 Task: Log work in the project TrackForge for the issue 'Add support for real-time multiplayer gaming' spent time as '5w 3d 23h 34m' and remaining time as '6w 3d 4h 58m' and add a flag. Now add the issue to the epic 'Web application firewall (WAF) implementation'.
Action: Mouse moved to (226, 58)
Screenshot: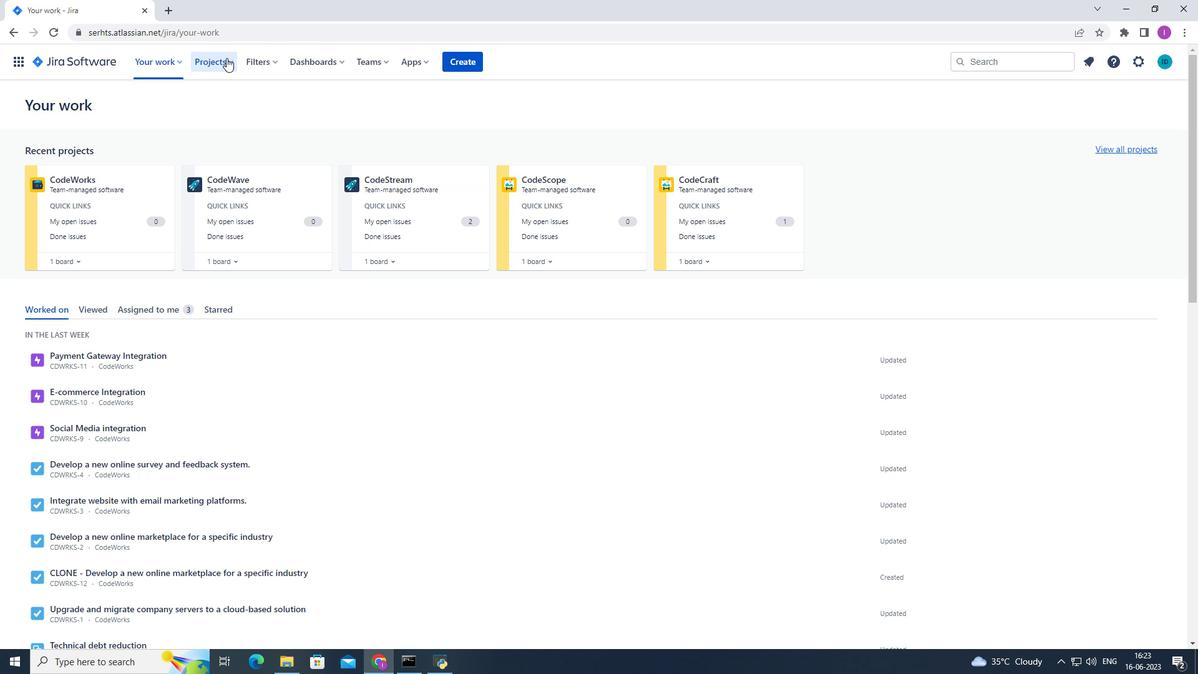 
Action: Mouse pressed left at (226, 58)
Screenshot: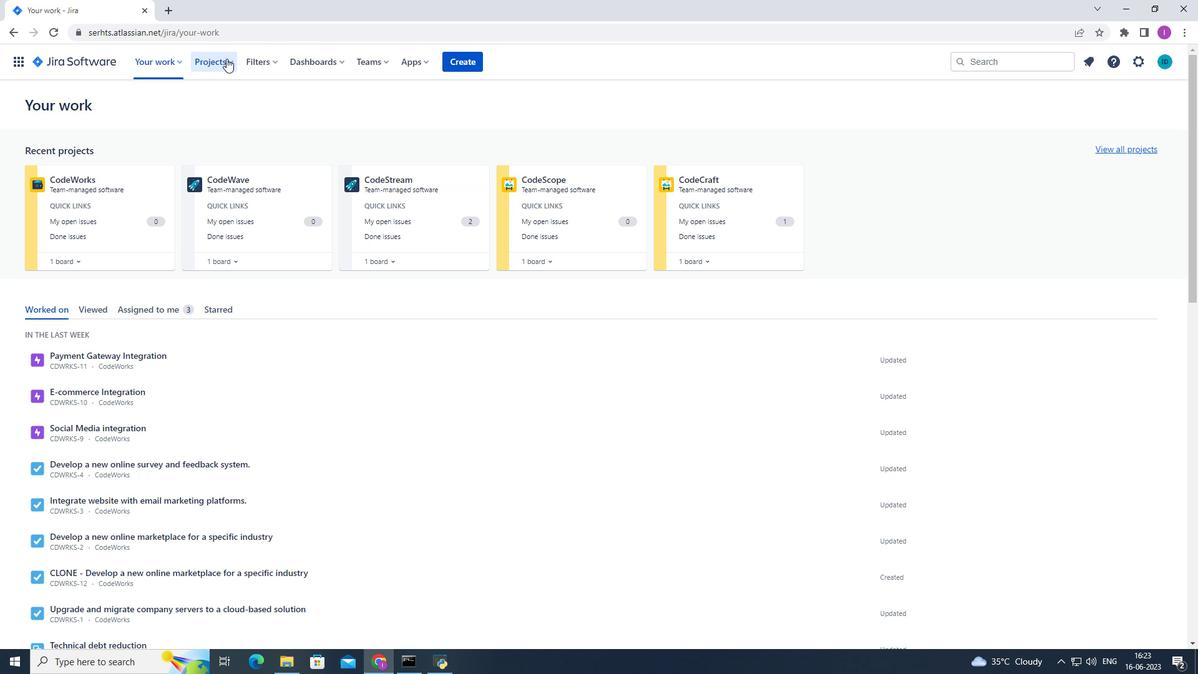 
Action: Mouse moved to (264, 111)
Screenshot: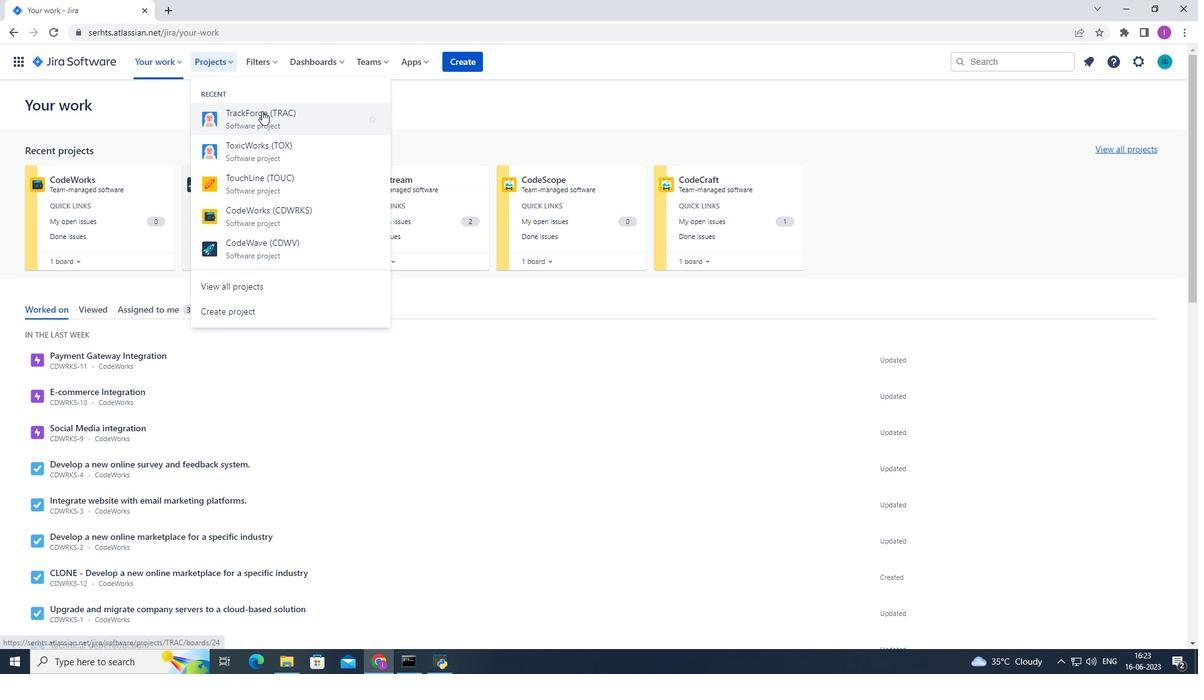 
Action: Mouse pressed left at (264, 111)
Screenshot: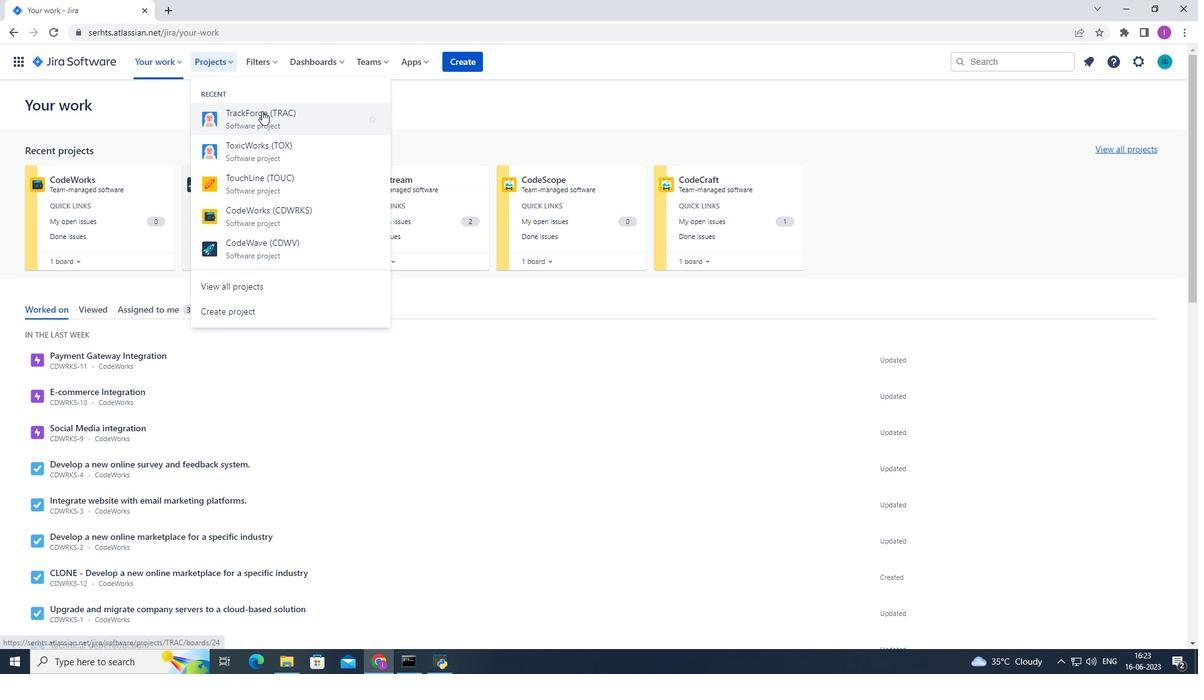 
Action: Mouse moved to (84, 182)
Screenshot: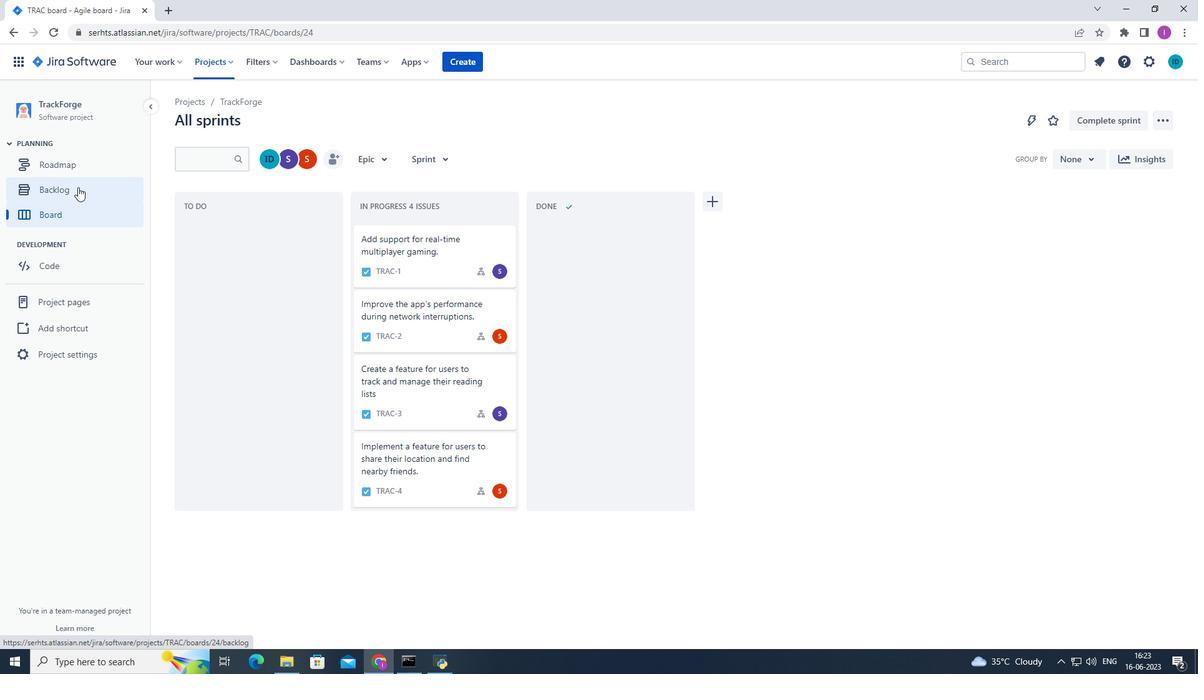 
Action: Mouse pressed left at (84, 182)
Screenshot: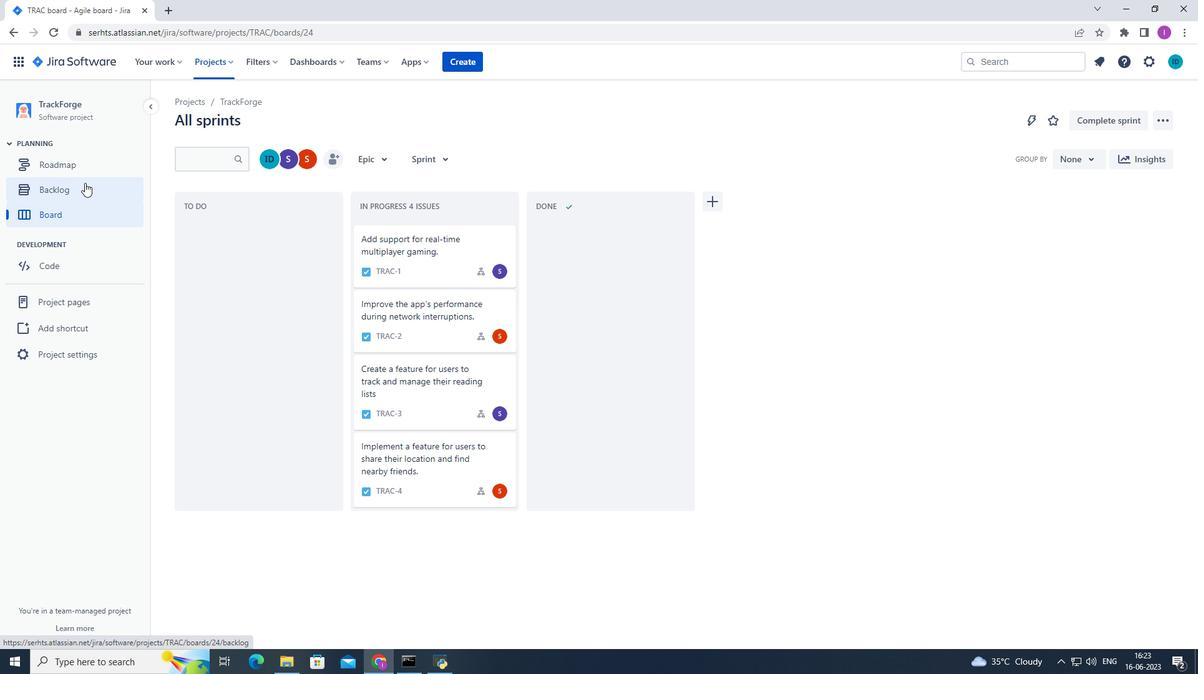 
Action: Mouse moved to (752, 224)
Screenshot: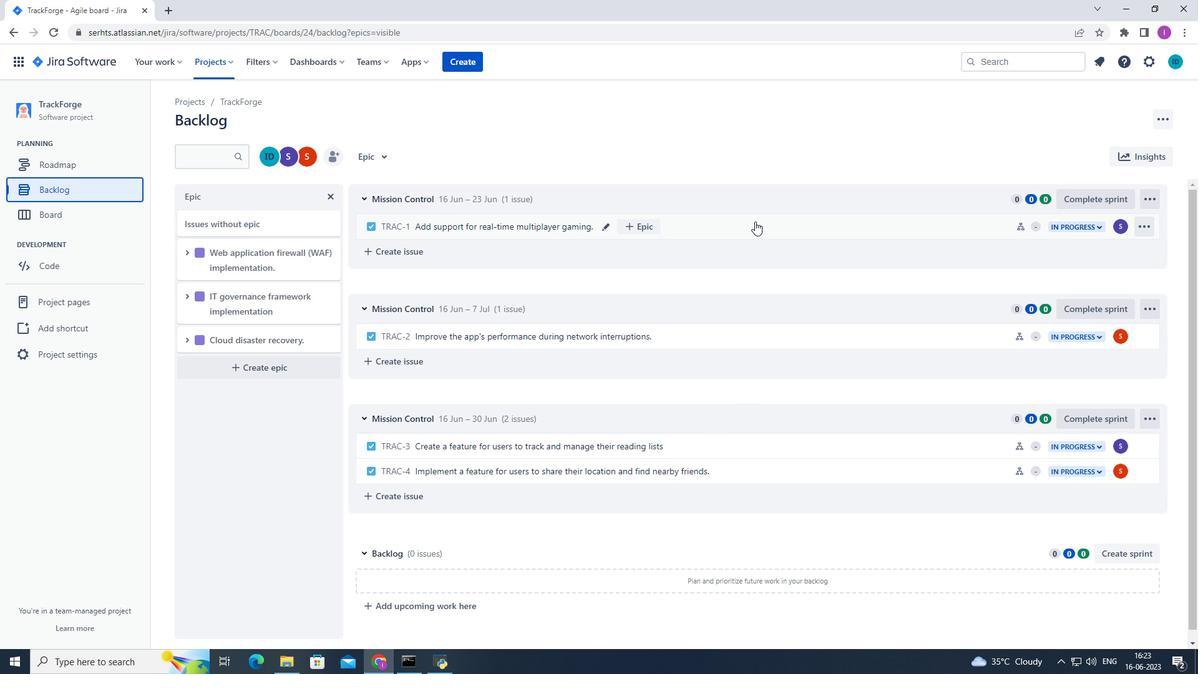 
Action: Mouse pressed left at (752, 224)
Screenshot: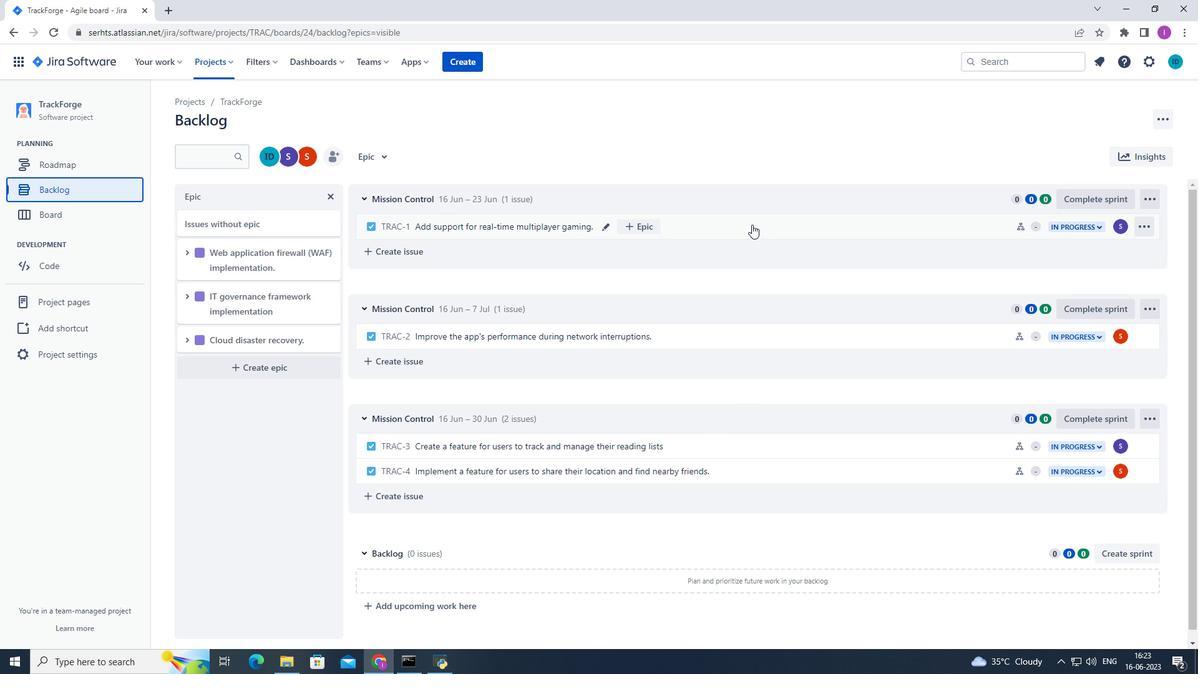 
Action: Mouse moved to (1143, 191)
Screenshot: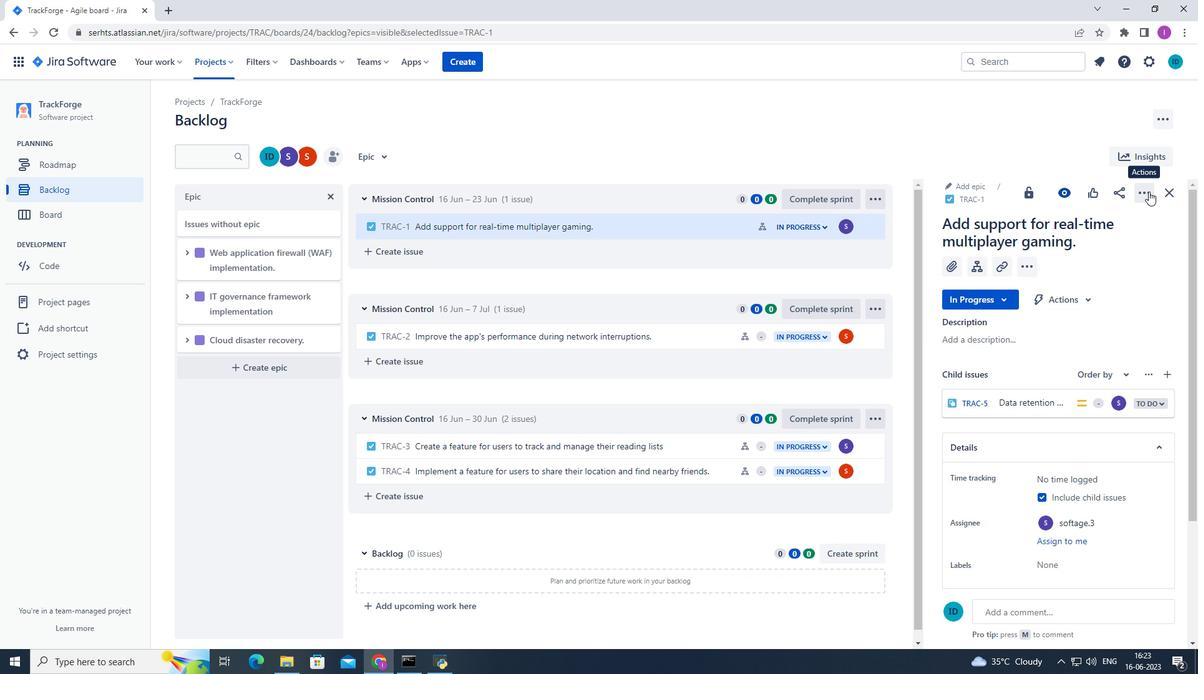 
Action: Mouse pressed left at (1143, 191)
Screenshot: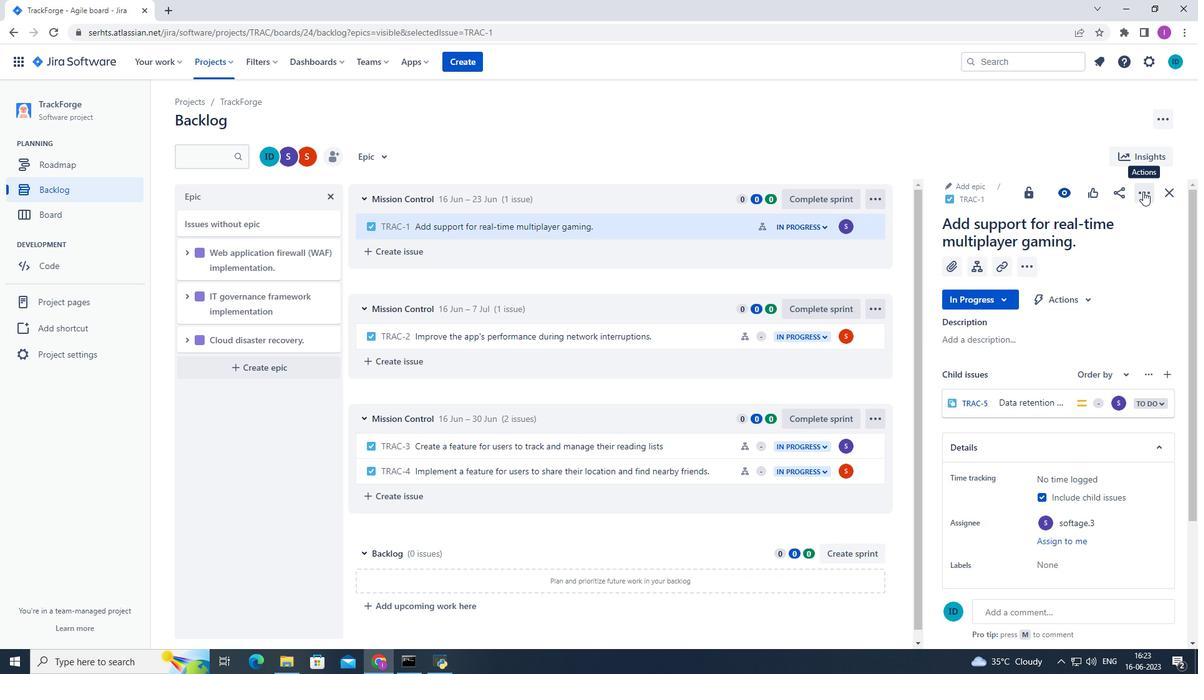 
Action: Mouse moved to (1101, 222)
Screenshot: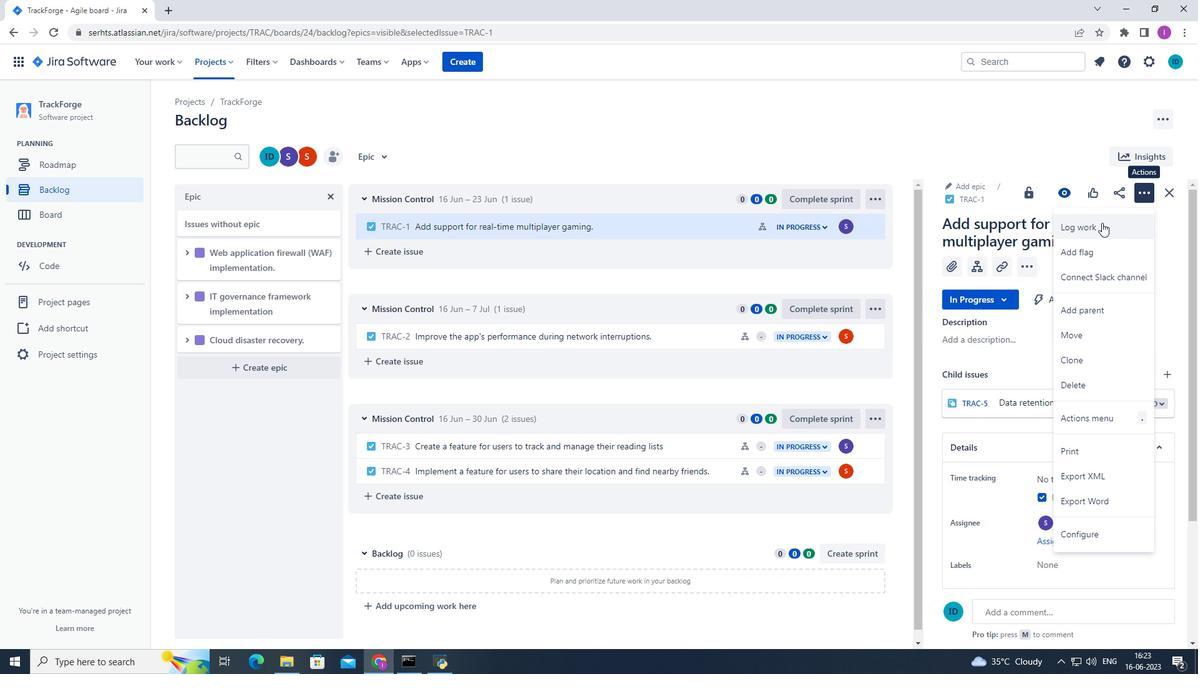
Action: Mouse pressed left at (1101, 222)
Screenshot: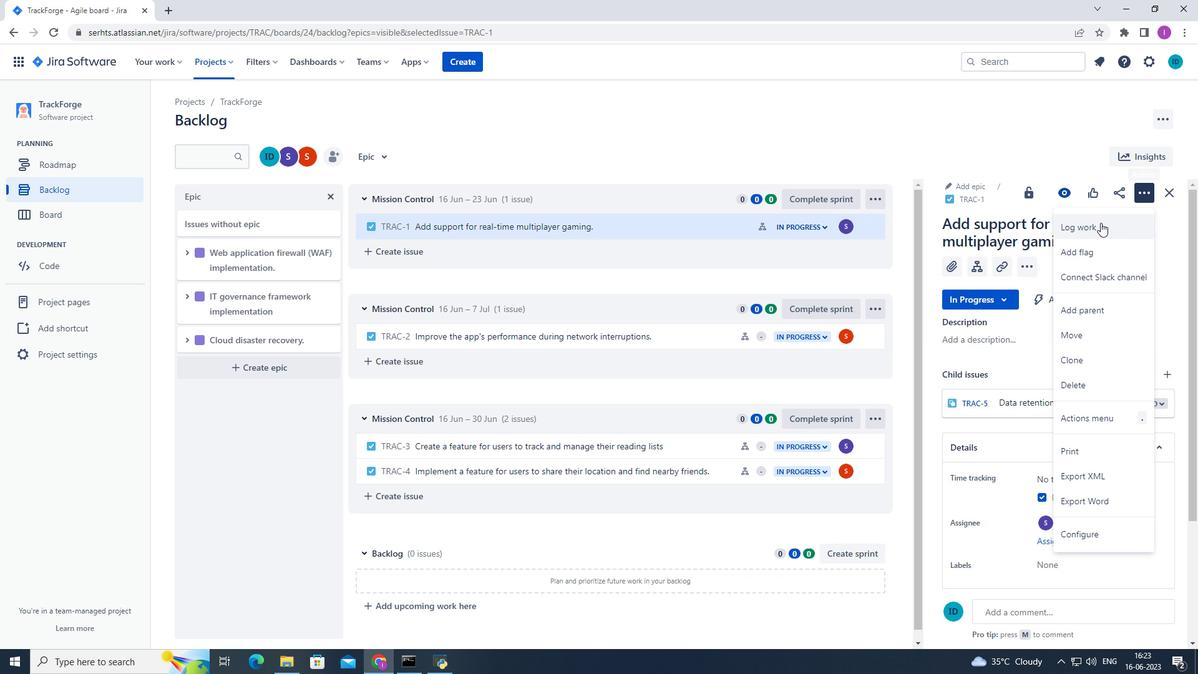 
Action: Mouse moved to (531, 192)
Screenshot: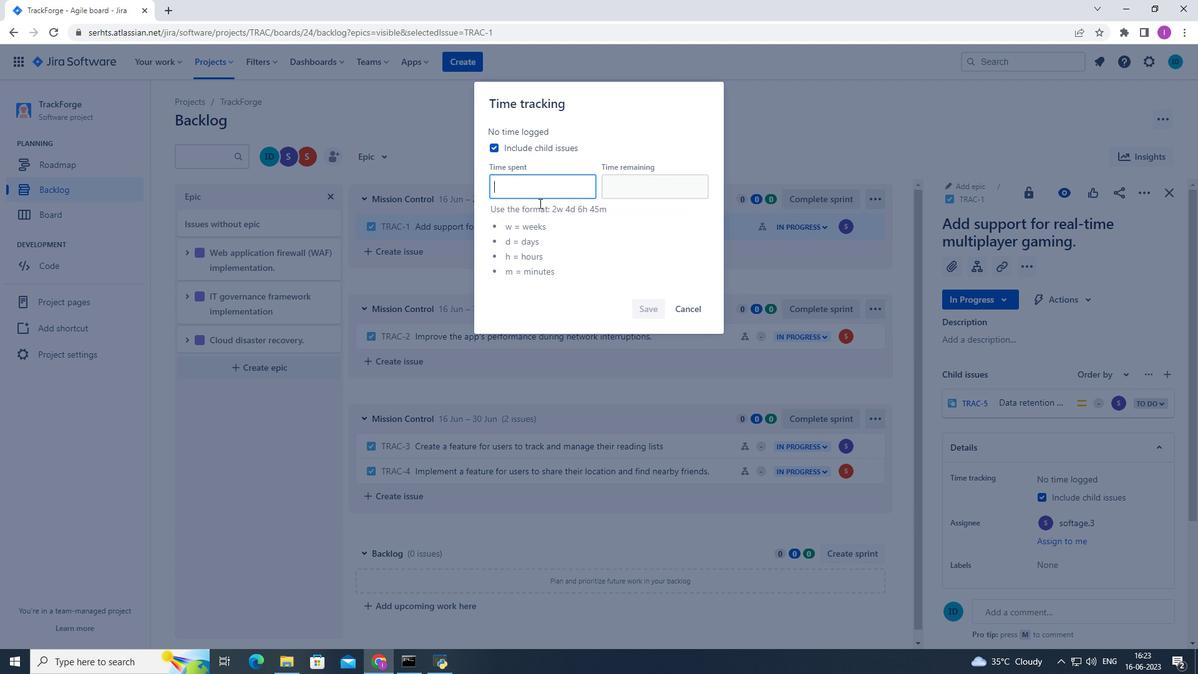 
Action: Mouse pressed left at (531, 192)
Screenshot: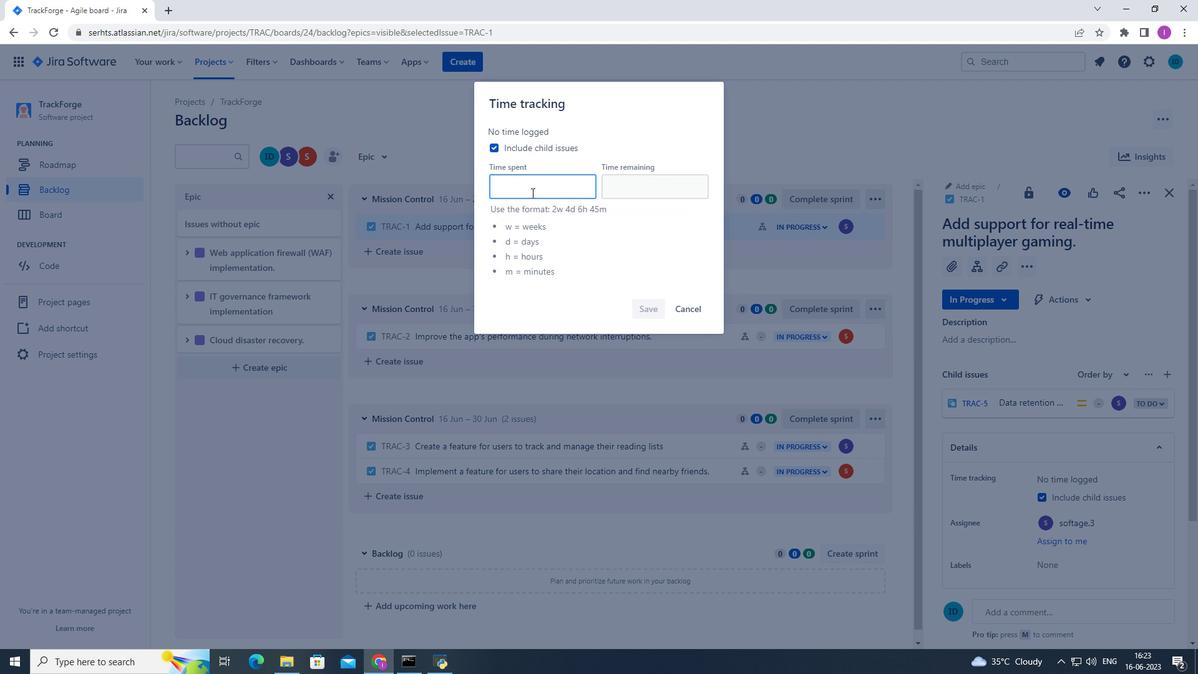 
Action: Mouse moved to (588, 196)
Screenshot: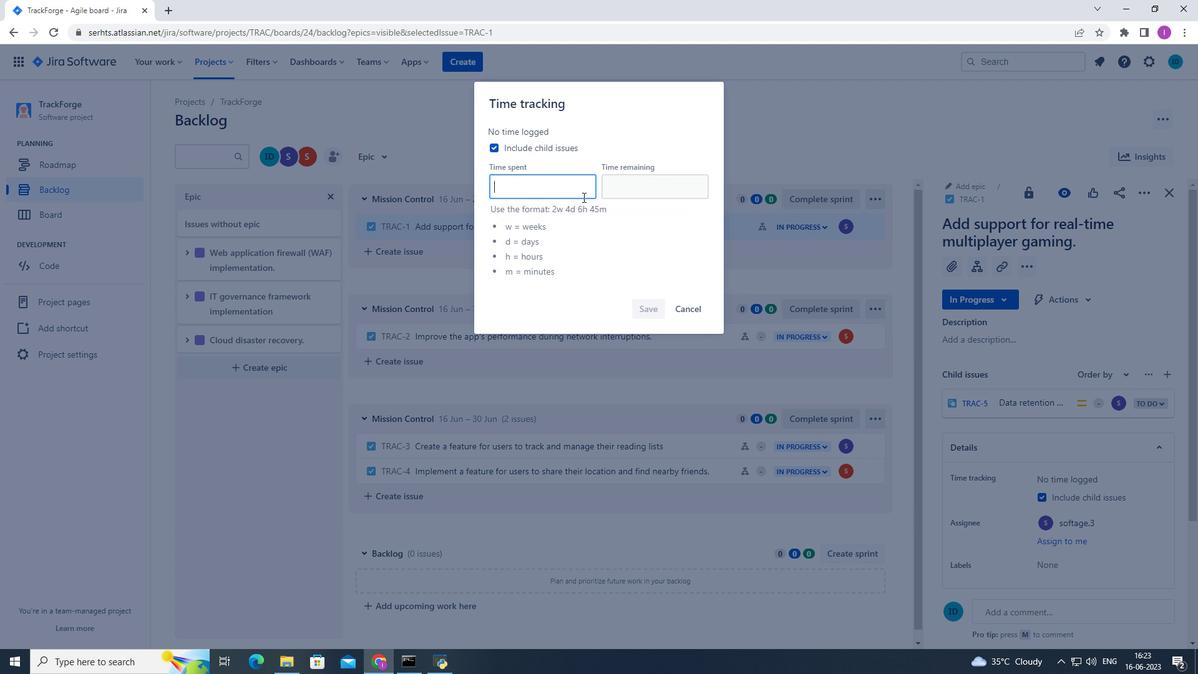 
Action: Key pressed 5w<Key.space>3d<Key.space>23h<Key.space>
Screenshot: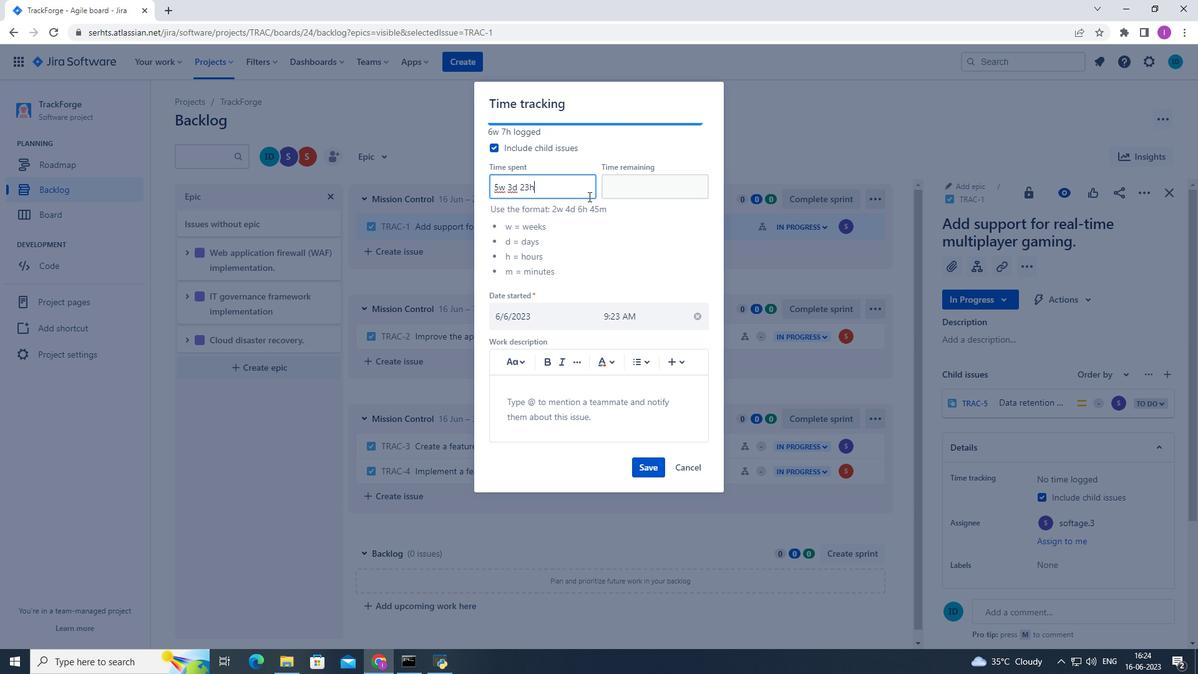
Action: Mouse moved to (589, 196)
Screenshot: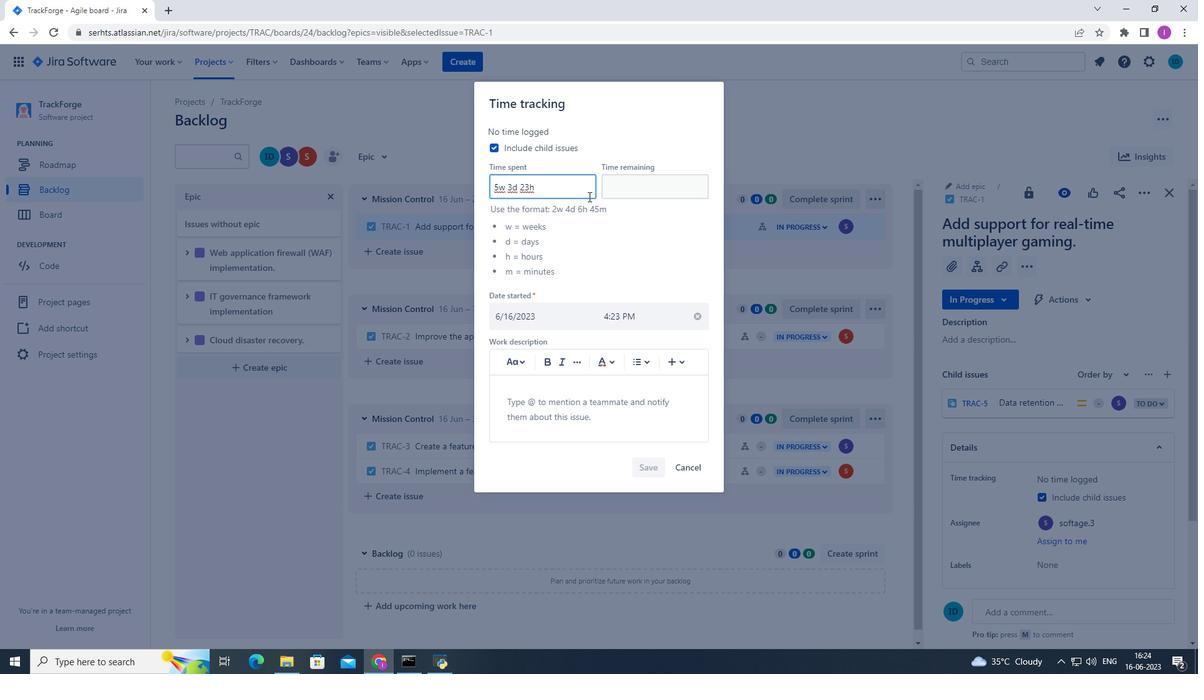 
Action: Key pressed 34m
Screenshot: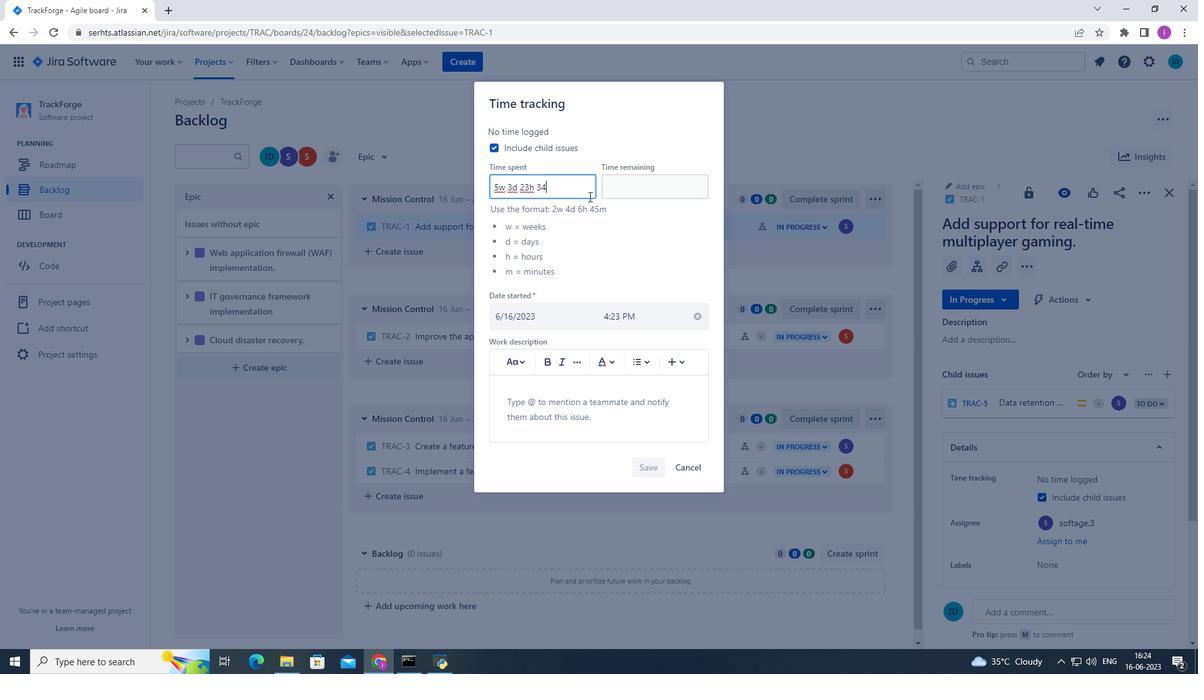 
Action: Mouse moved to (611, 191)
Screenshot: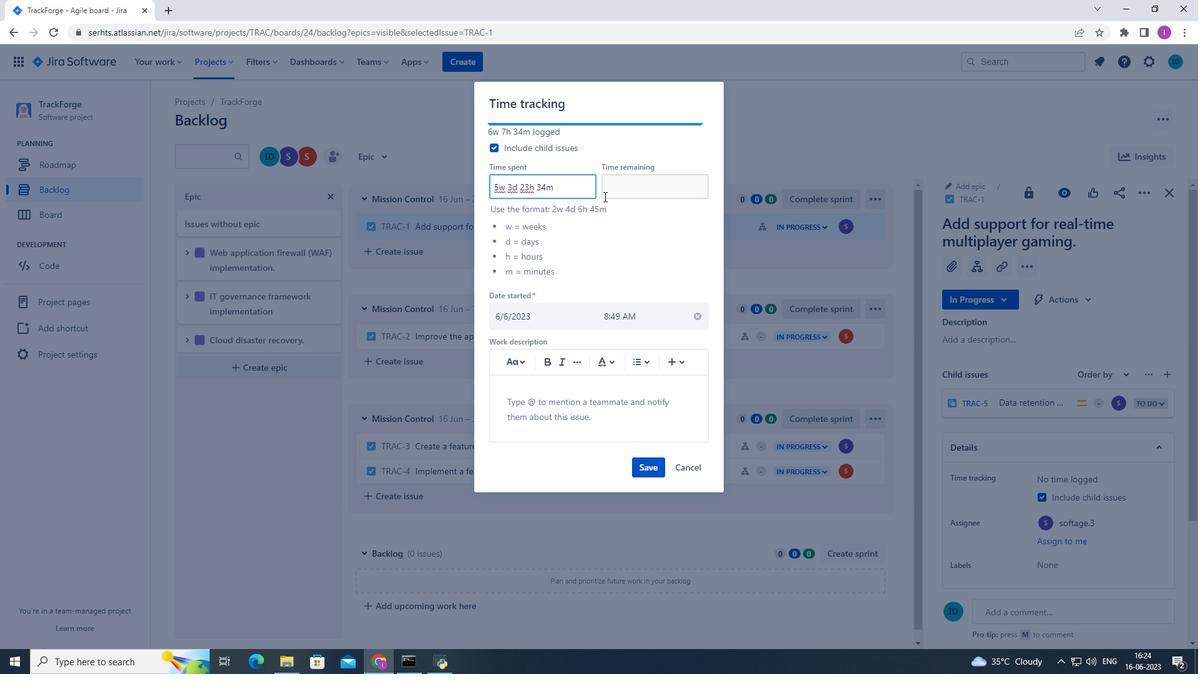 
Action: Mouse pressed left at (611, 191)
Screenshot: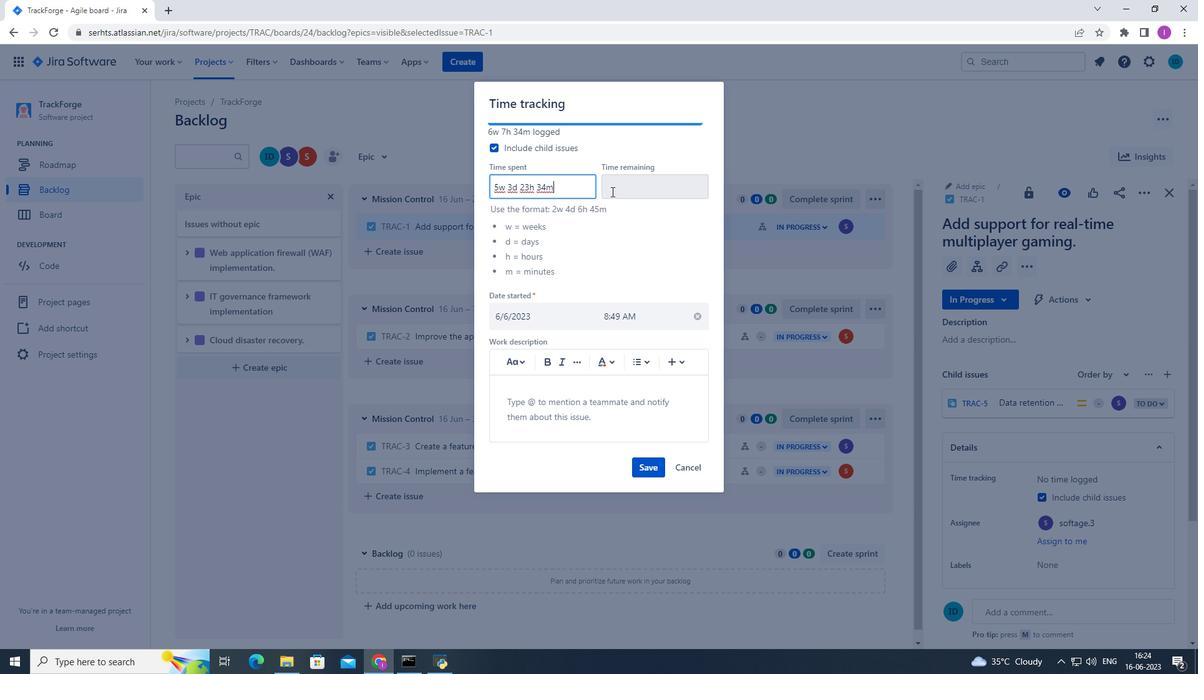 
Action: Mouse moved to (613, 191)
Screenshot: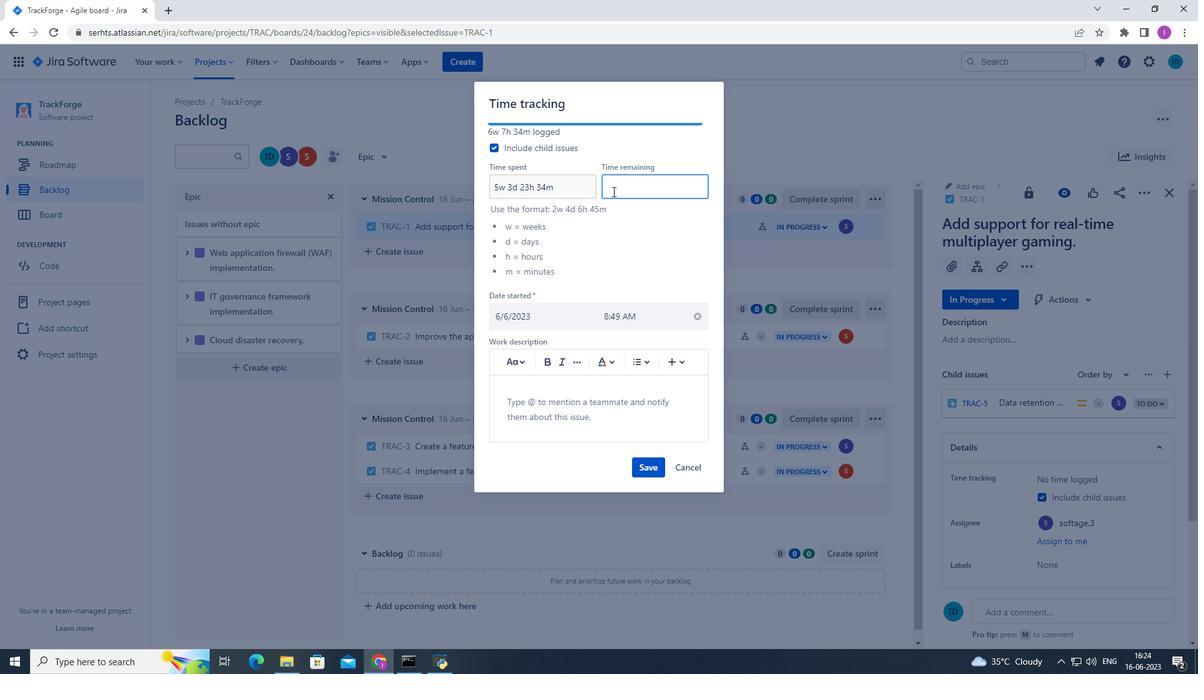 
Action: Key pressed 6w<Key.space>
Screenshot: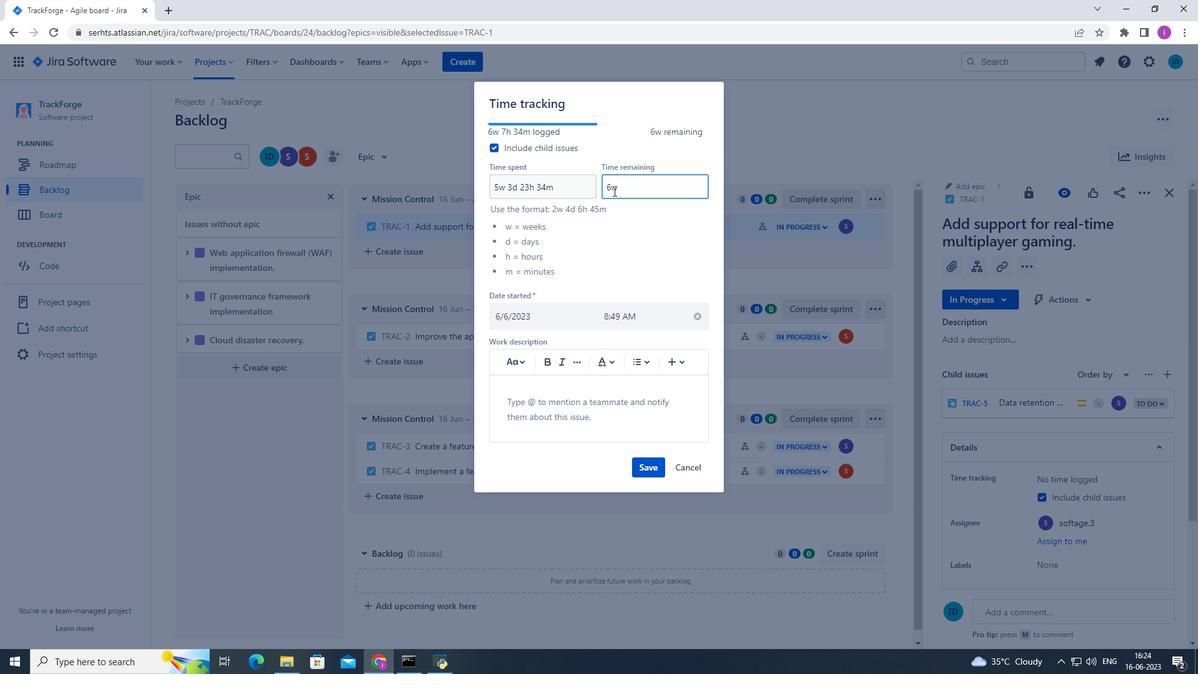 
Action: Mouse moved to (614, 190)
Screenshot: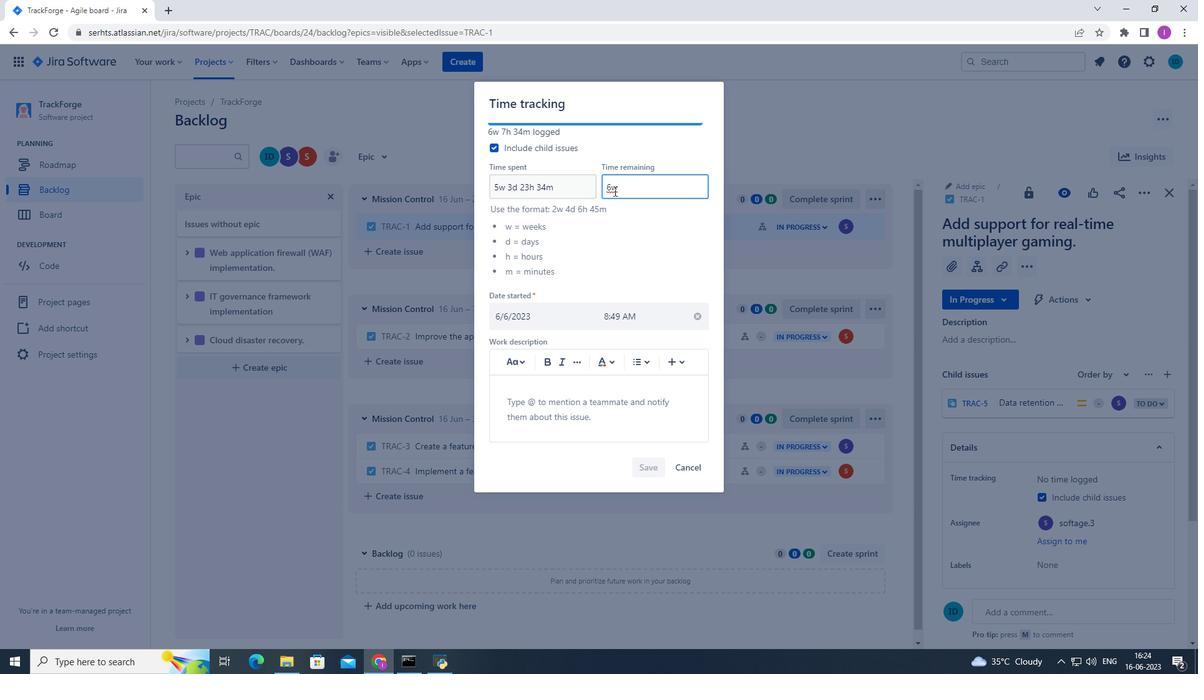 
Action: Key pressed 4h<Key.backspace><Key.backspace>3d<Key.space>
Screenshot: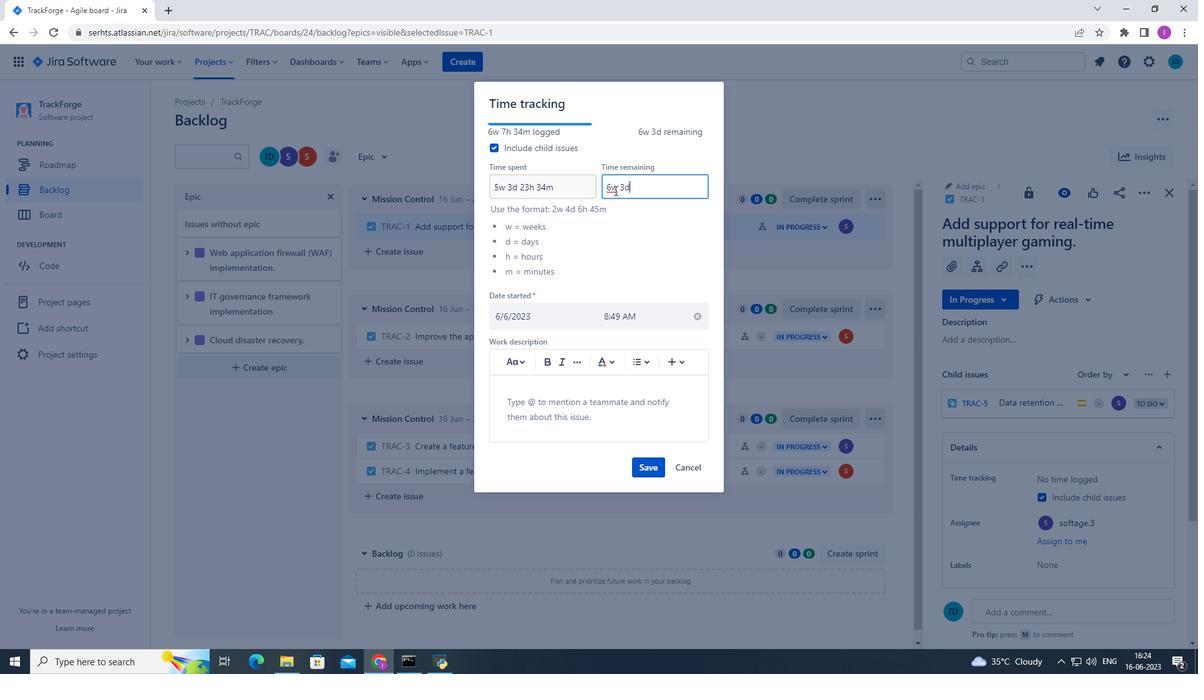 
Action: Mouse moved to (617, 189)
Screenshot: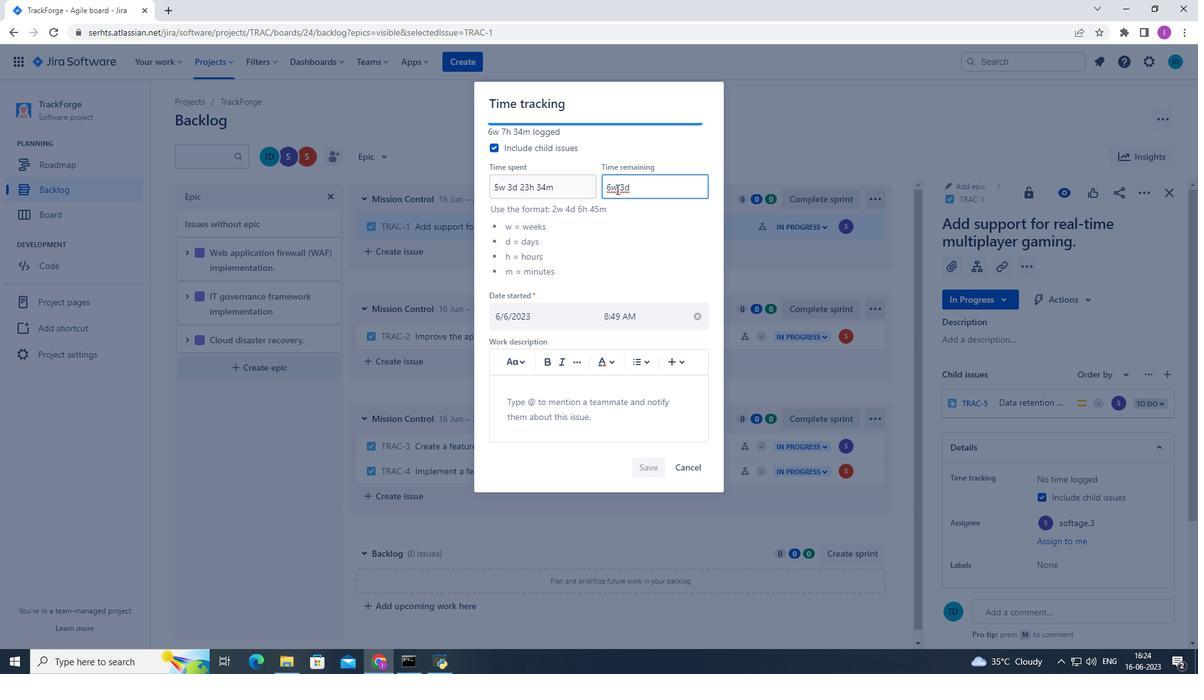 
Action: Key pressed 4h<Key.space>
Screenshot: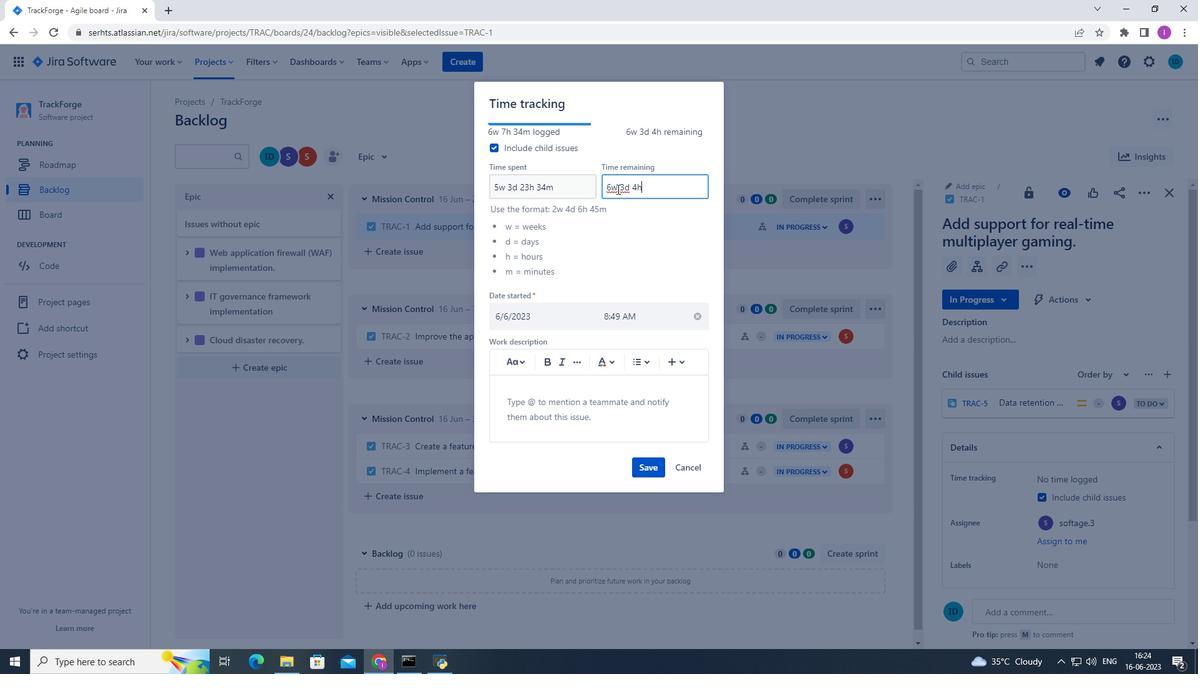 
Action: Mouse moved to (619, 186)
Screenshot: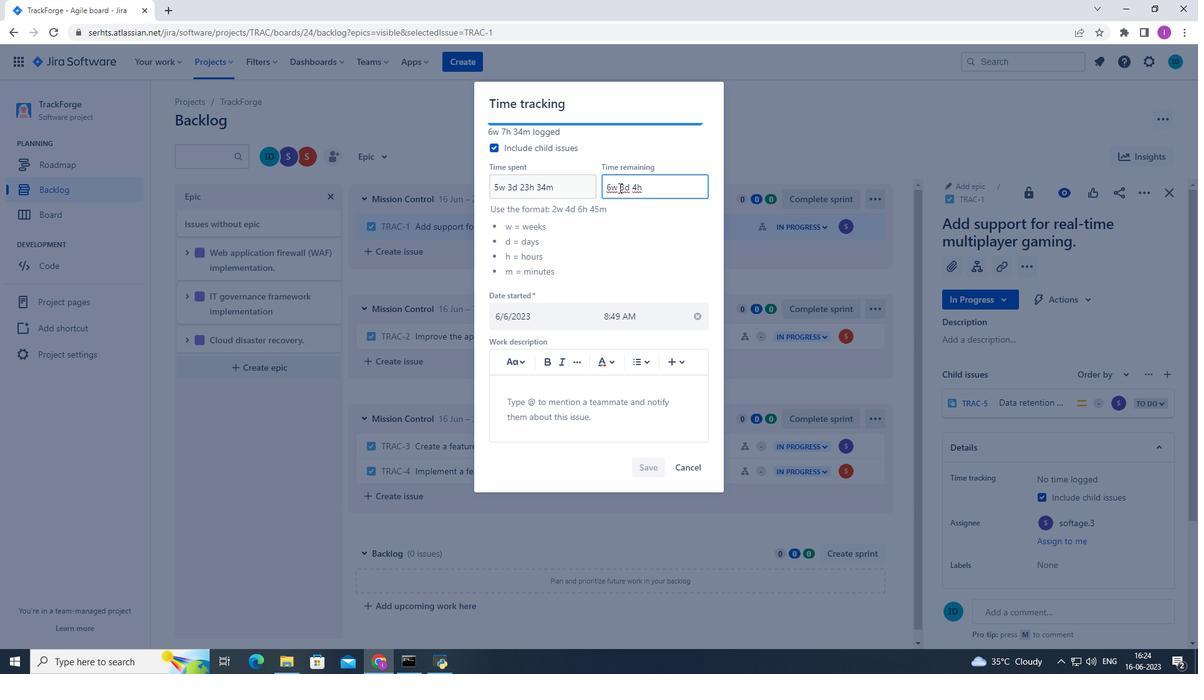 
Action: Key pressed 5
Screenshot: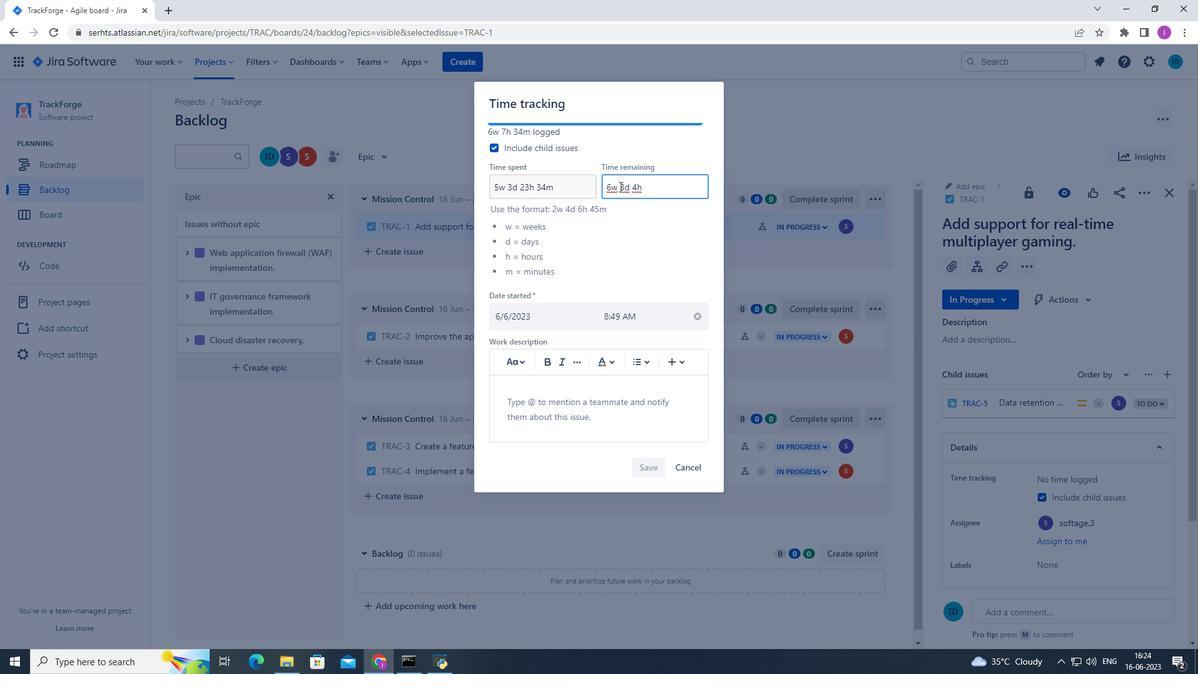 
Action: Mouse moved to (619, 187)
Screenshot: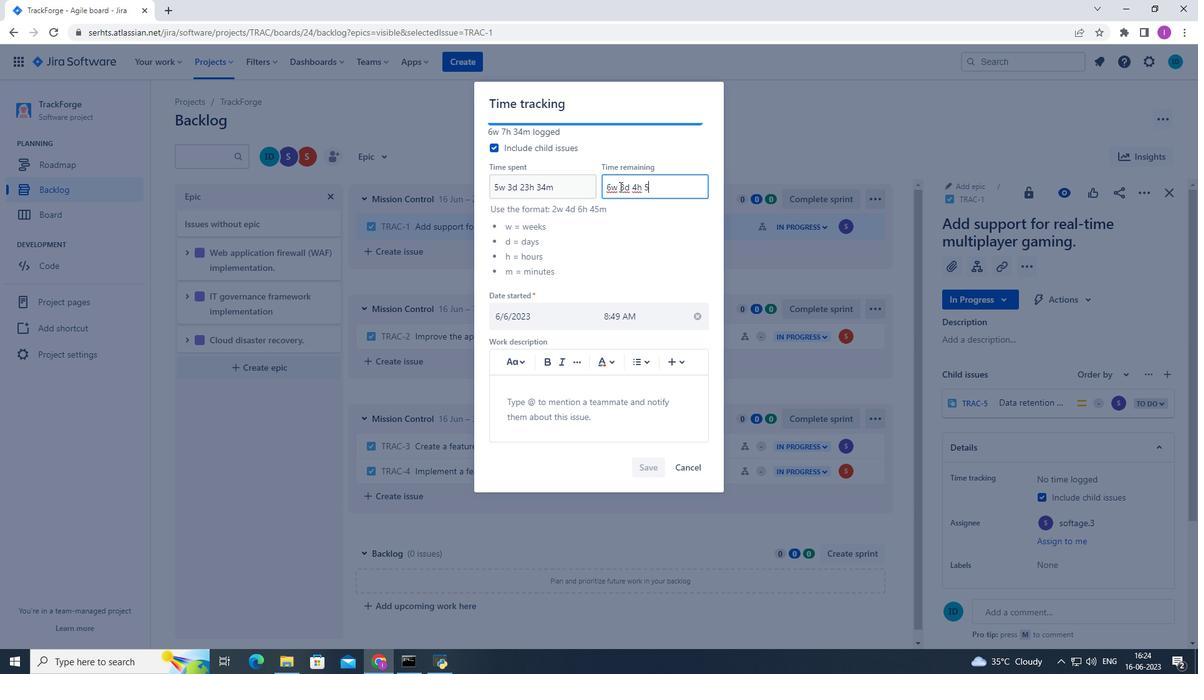 
Action: Key pressed 8m
Screenshot: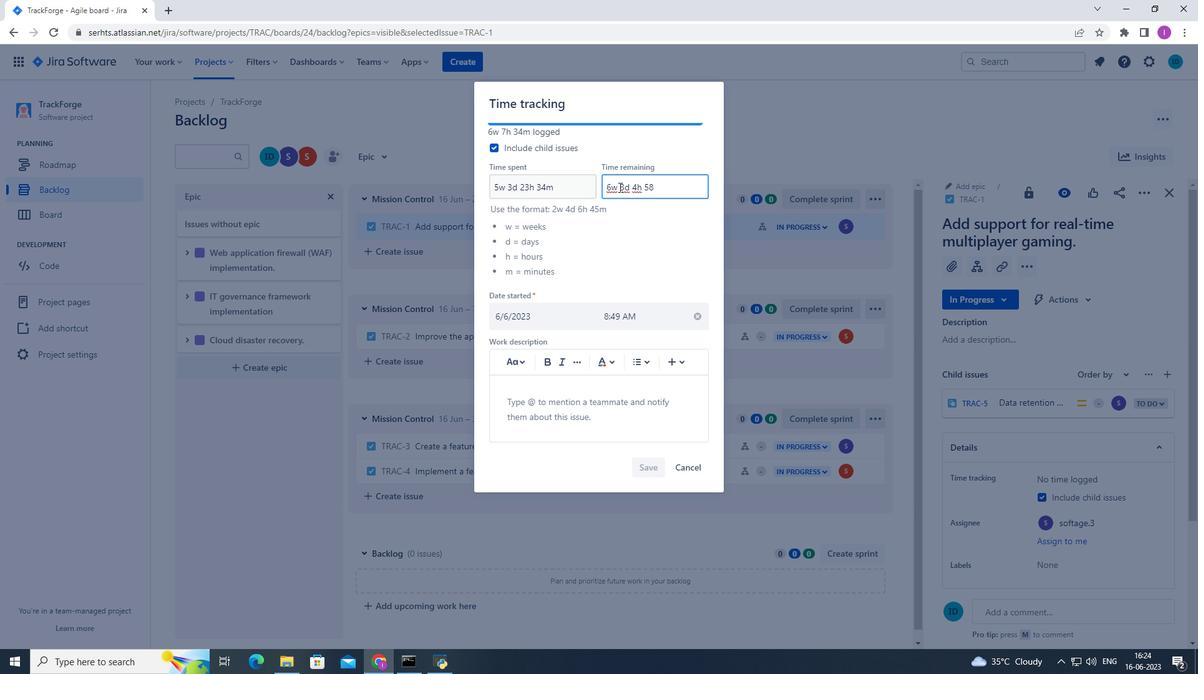 
Action: Mouse moved to (645, 463)
Screenshot: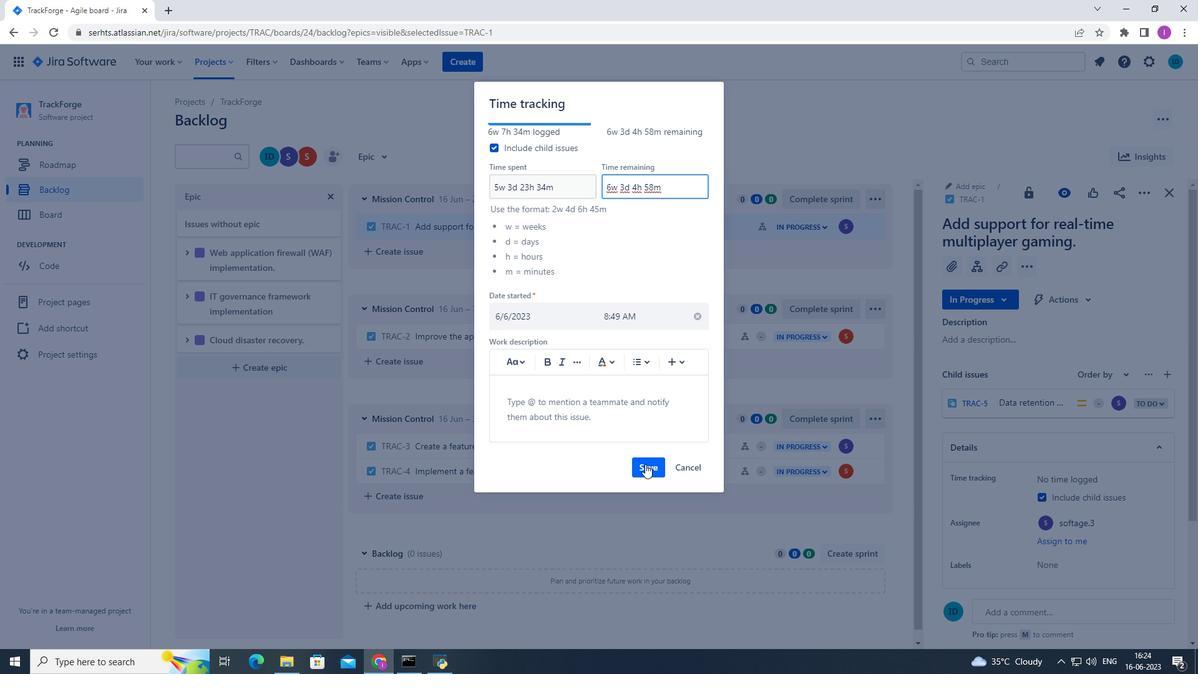 
Action: Mouse pressed left at (645, 463)
Screenshot: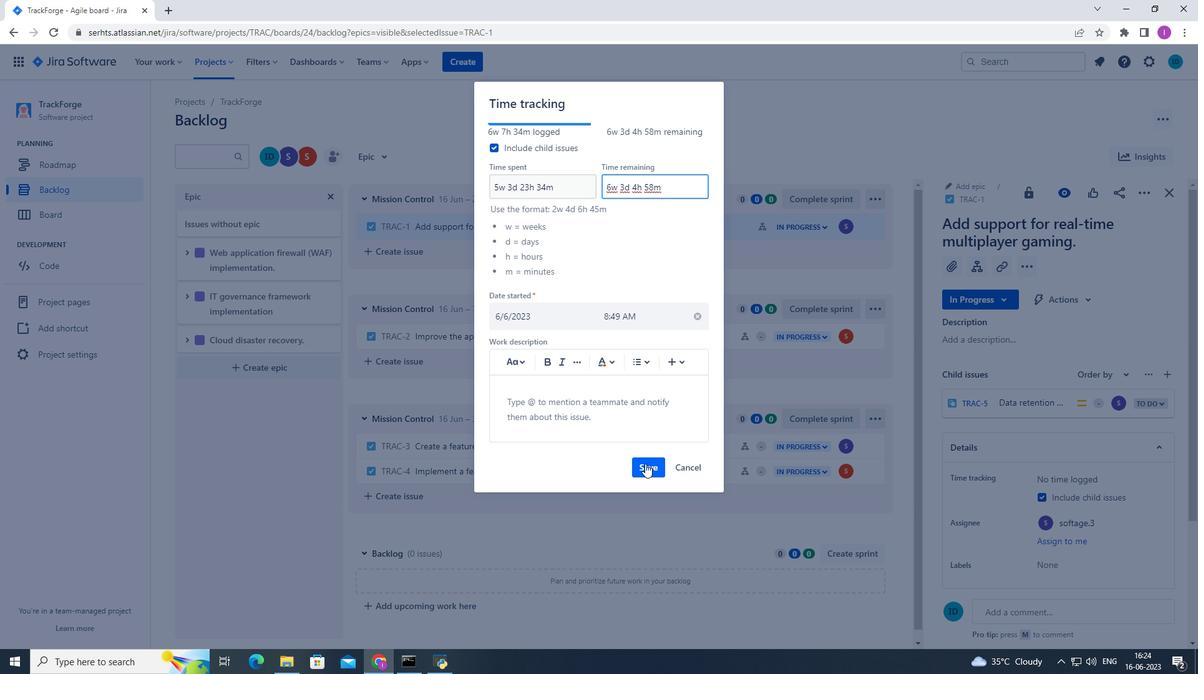 
Action: Mouse moved to (1143, 193)
Screenshot: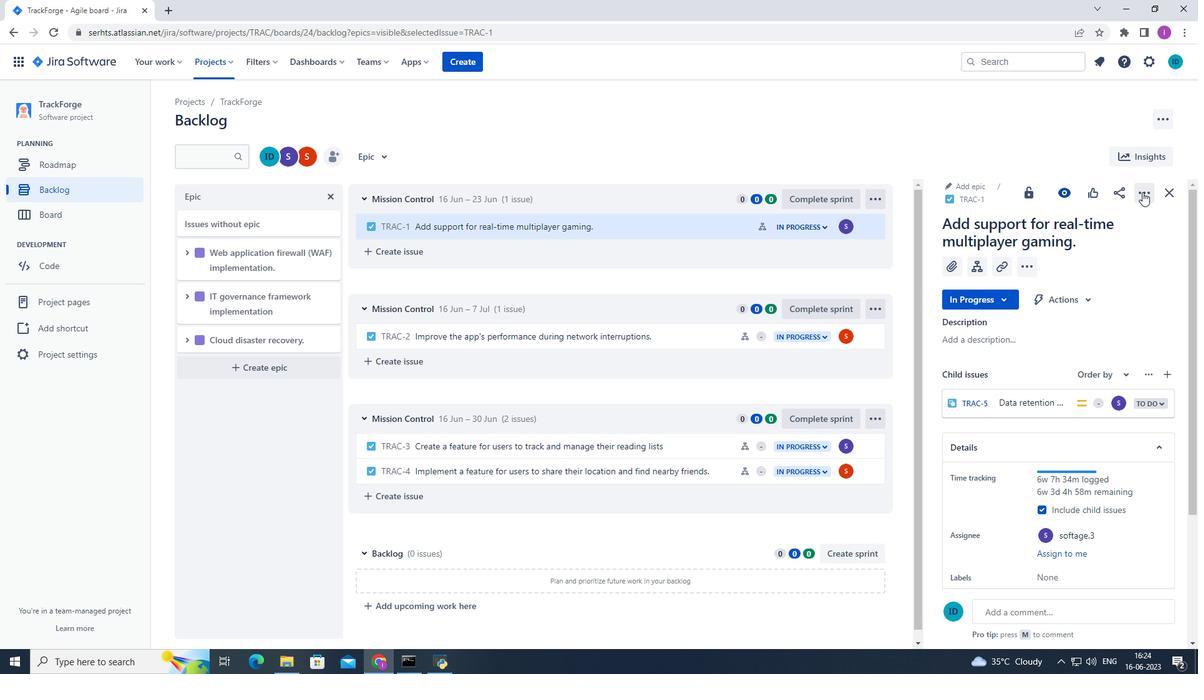 
Action: Mouse pressed left at (1143, 193)
Screenshot: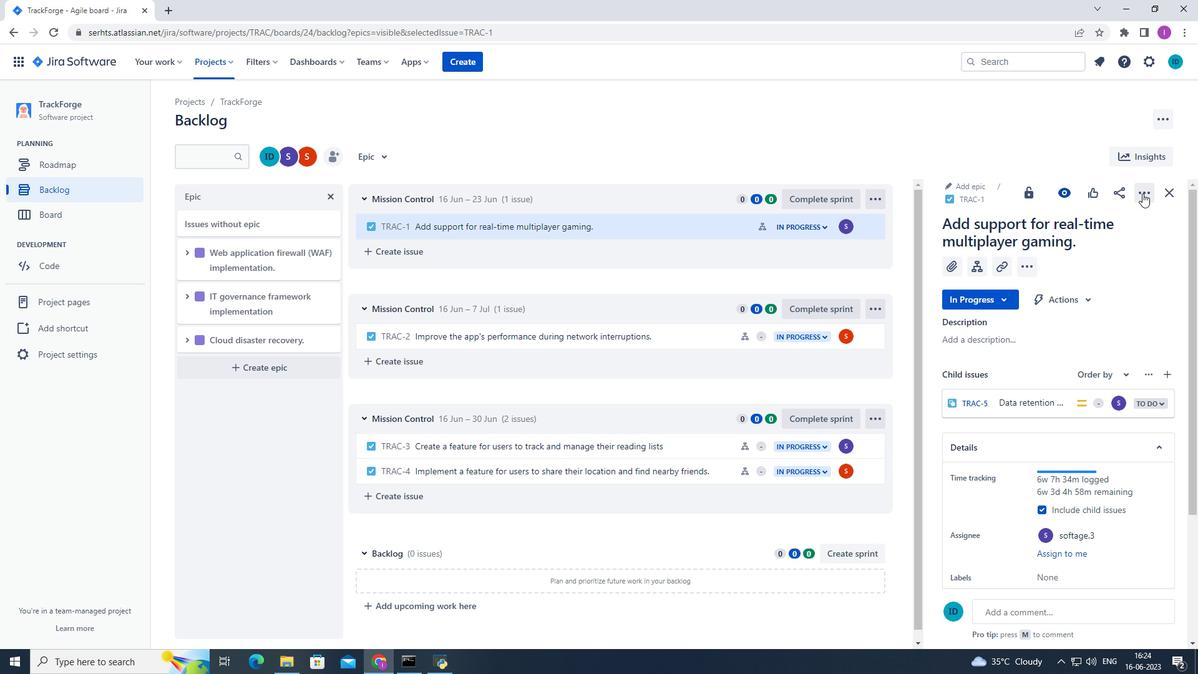 
Action: Mouse moved to (1090, 255)
Screenshot: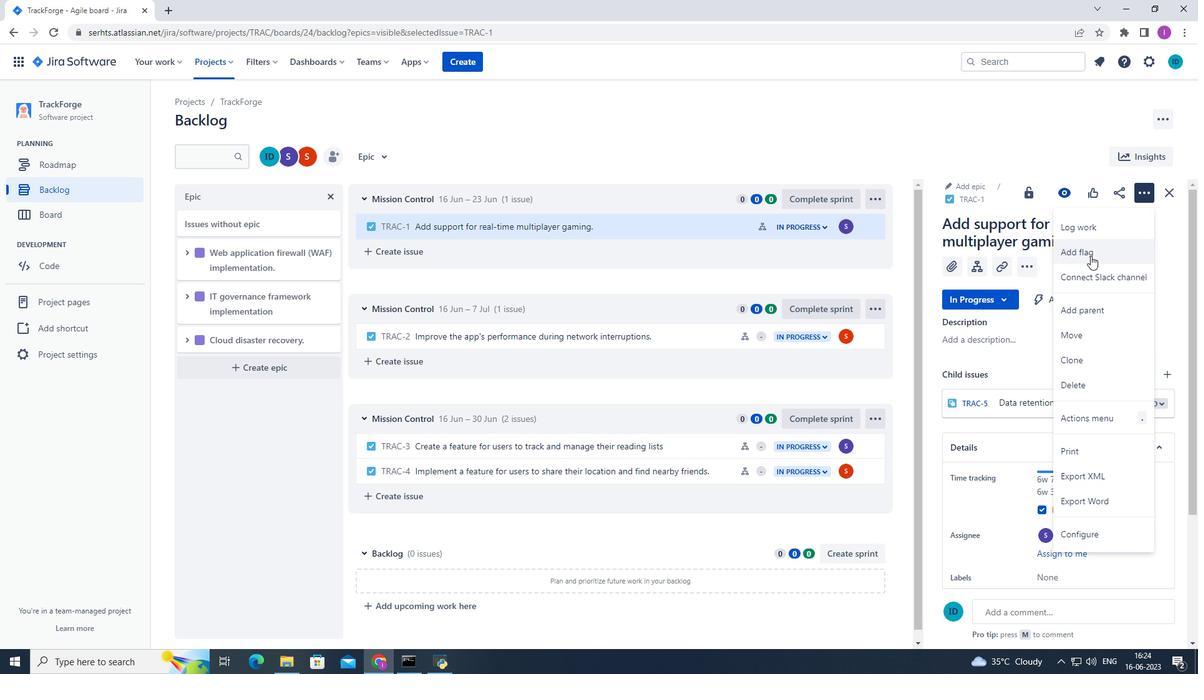 
Action: Mouse pressed left at (1090, 255)
Screenshot: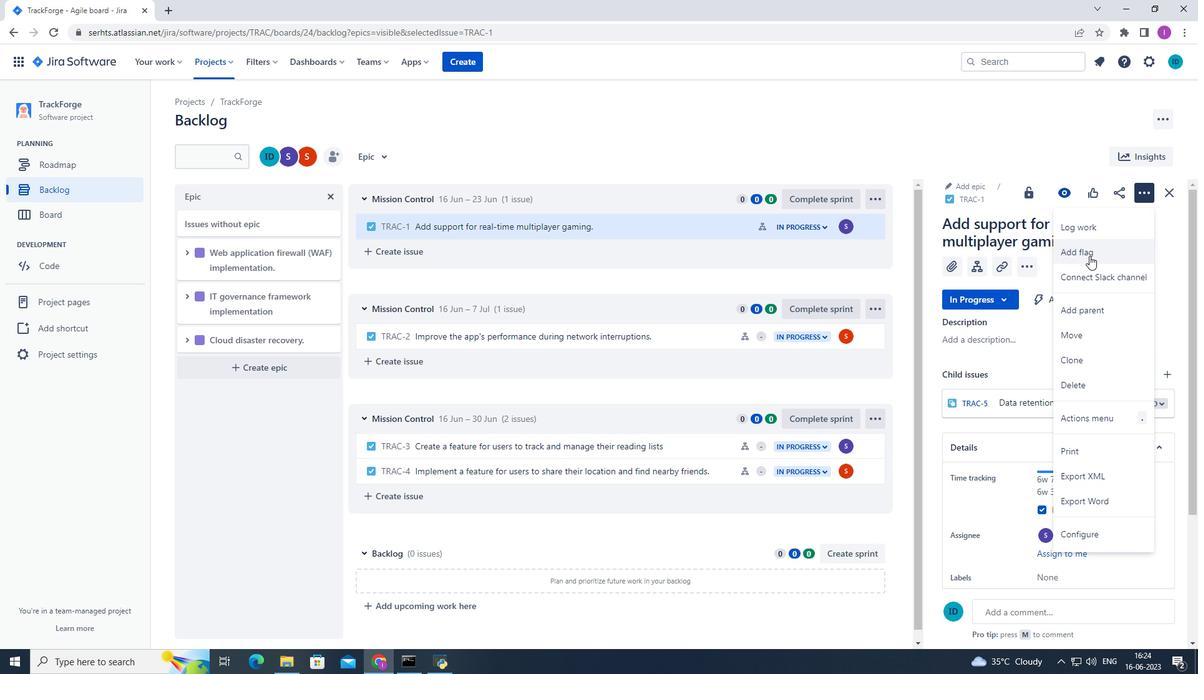 
Action: Mouse moved to (646, 222)
Screenshot: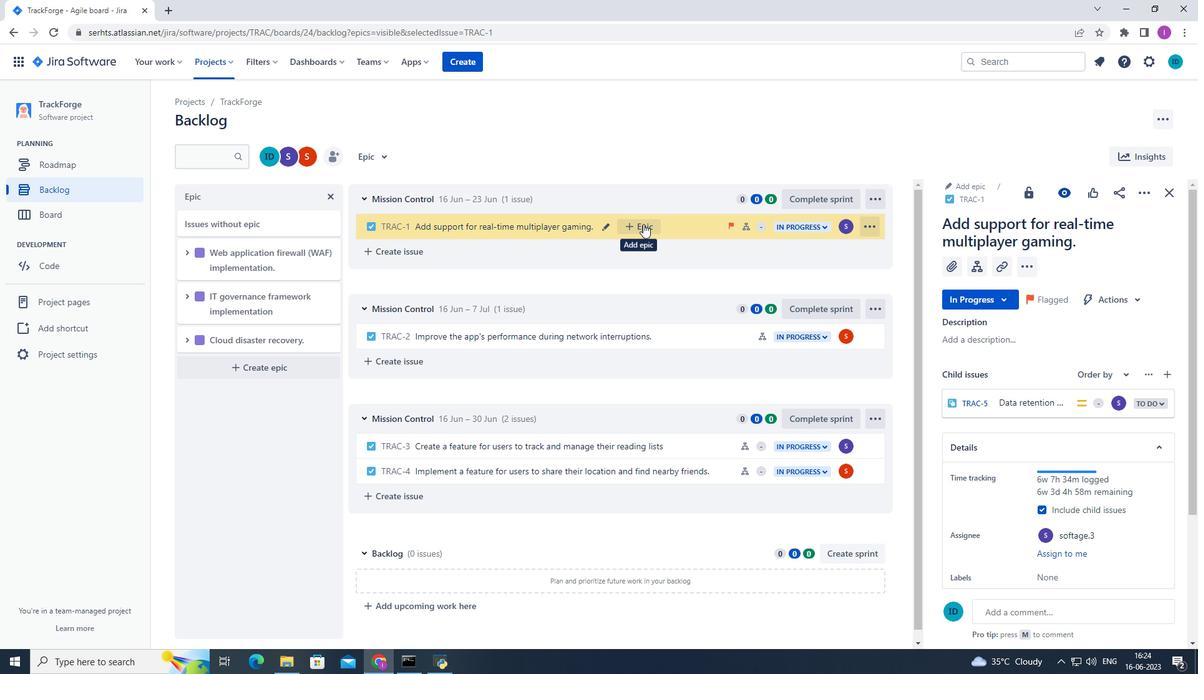 
Action: Mouse pressed left at (646, 222)
Screenshot: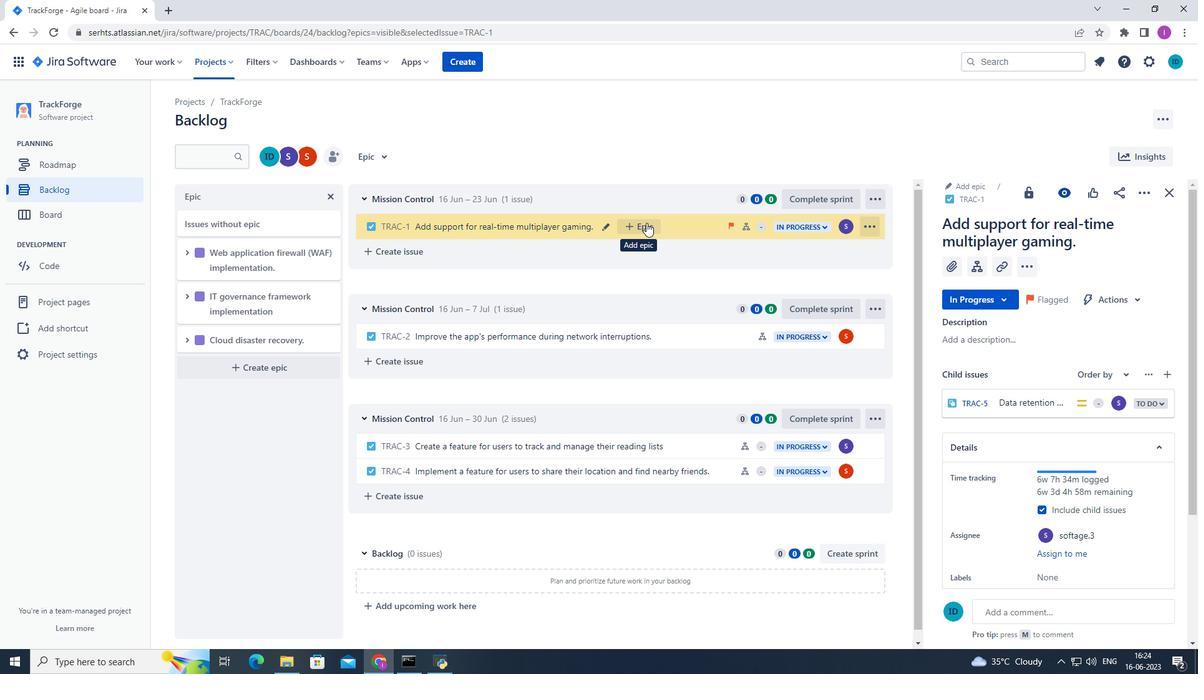 
Action: Mouse moved to (720, 311)
Screenshot: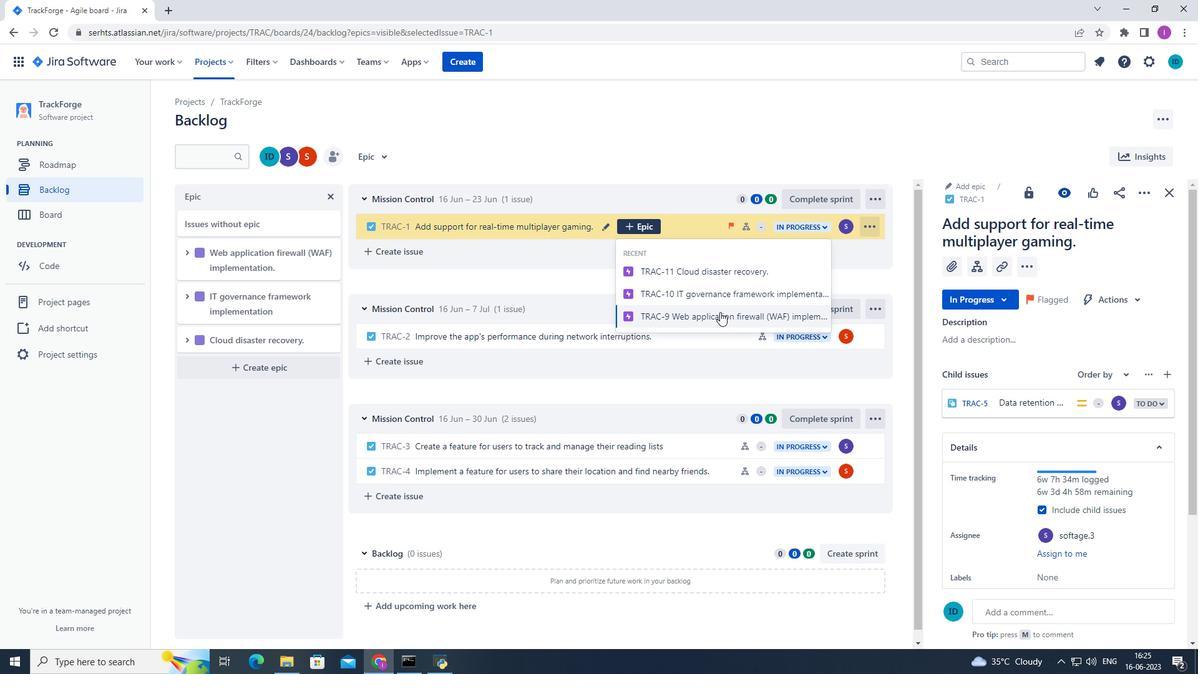 
Action: Mouse pressed left at (720, 311)
Screenshot: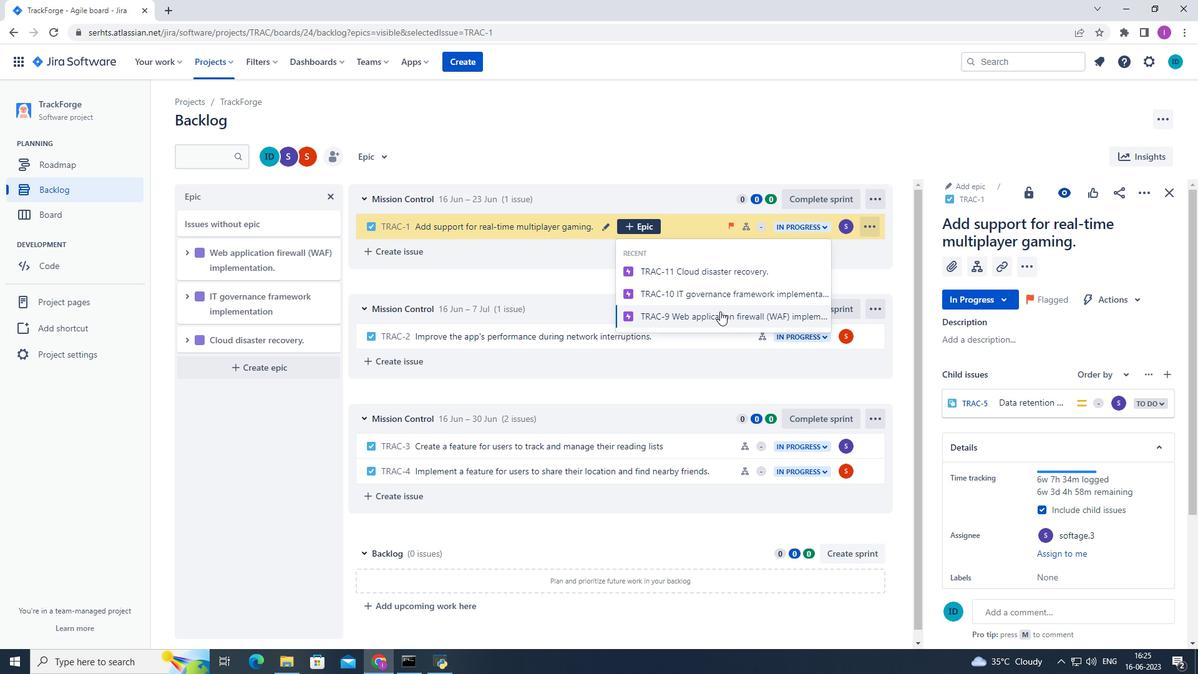 
Action: Mouse moved to (767, 289)
Screenshot: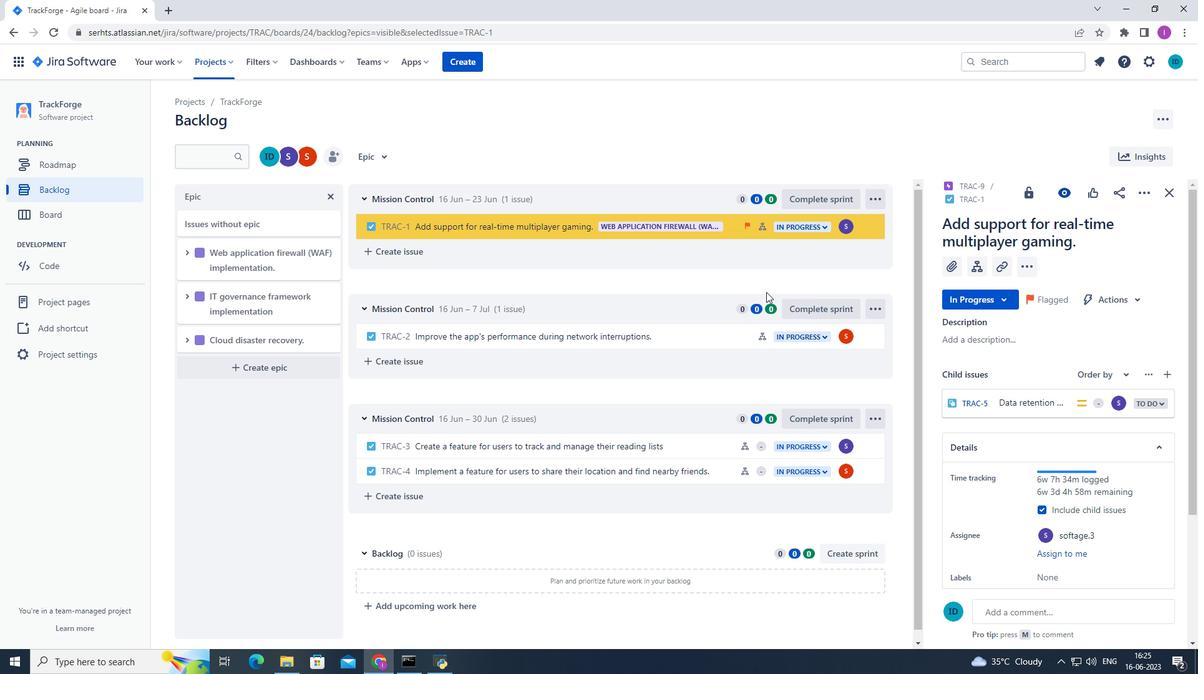 
